 Task: Use the formula "DB" in spreadsheet "Project protfolio".
Action: Mouse moved to (162, 95)
Screenshot: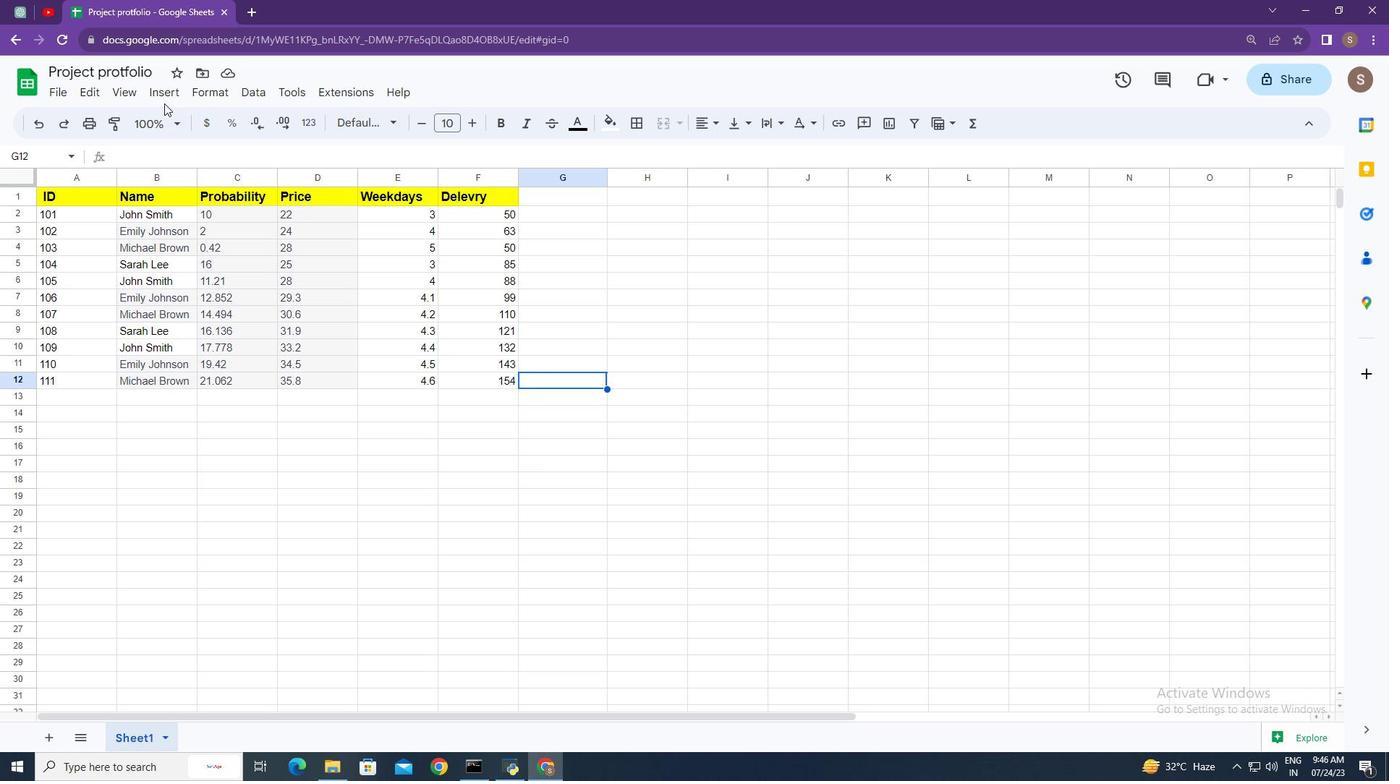 
Action: Mouse pressed left at (162, 95)
Screenshot: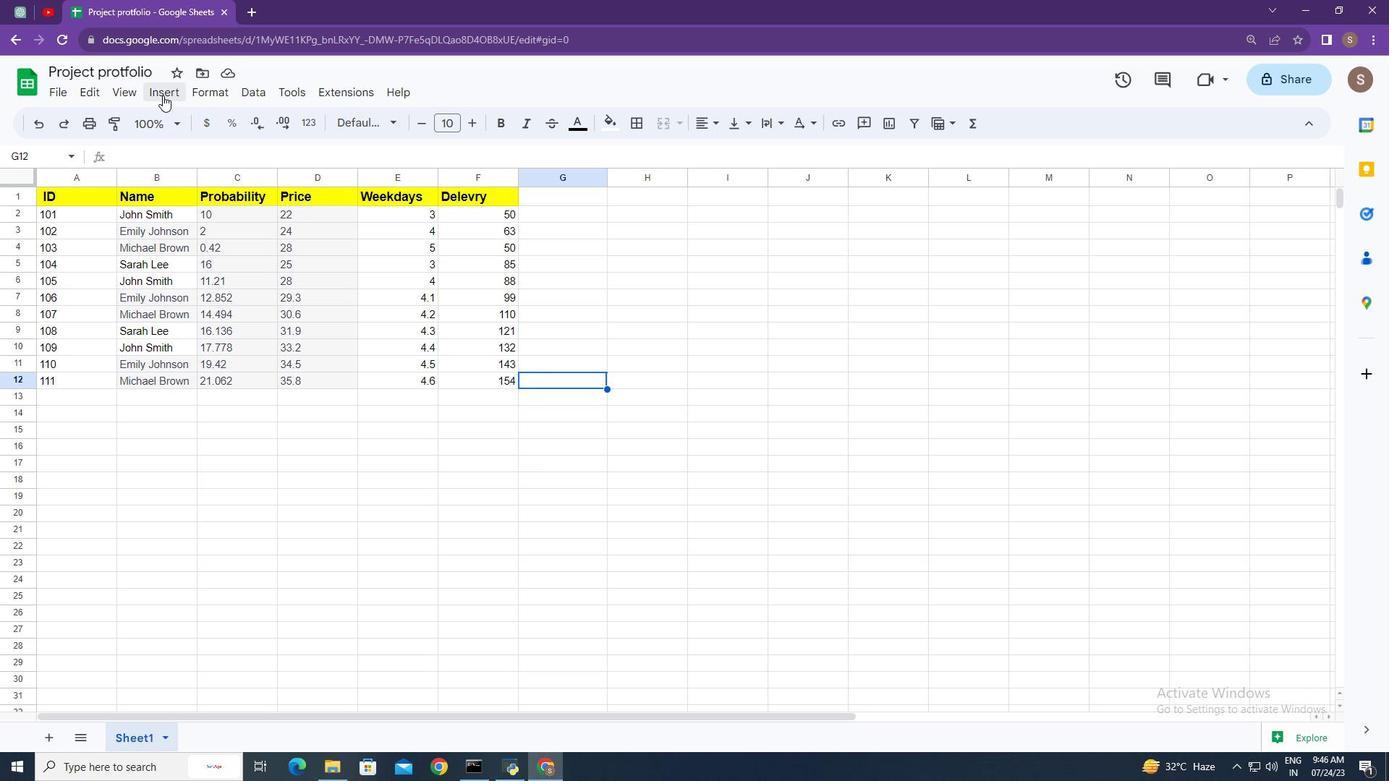 
Action: Mouse moved to (233, 366)
Screenshot: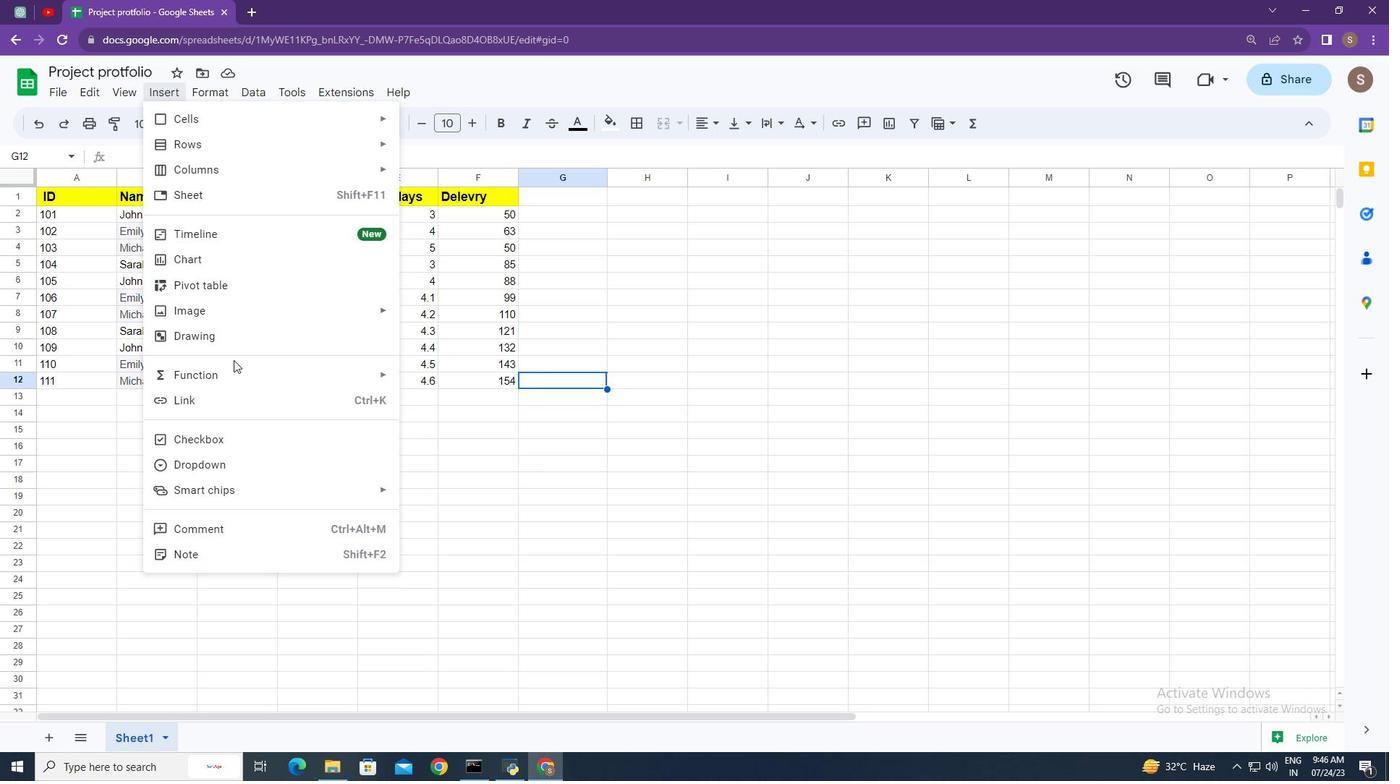 
Action: Mouse pressed left at (233, 366)
Screenshot: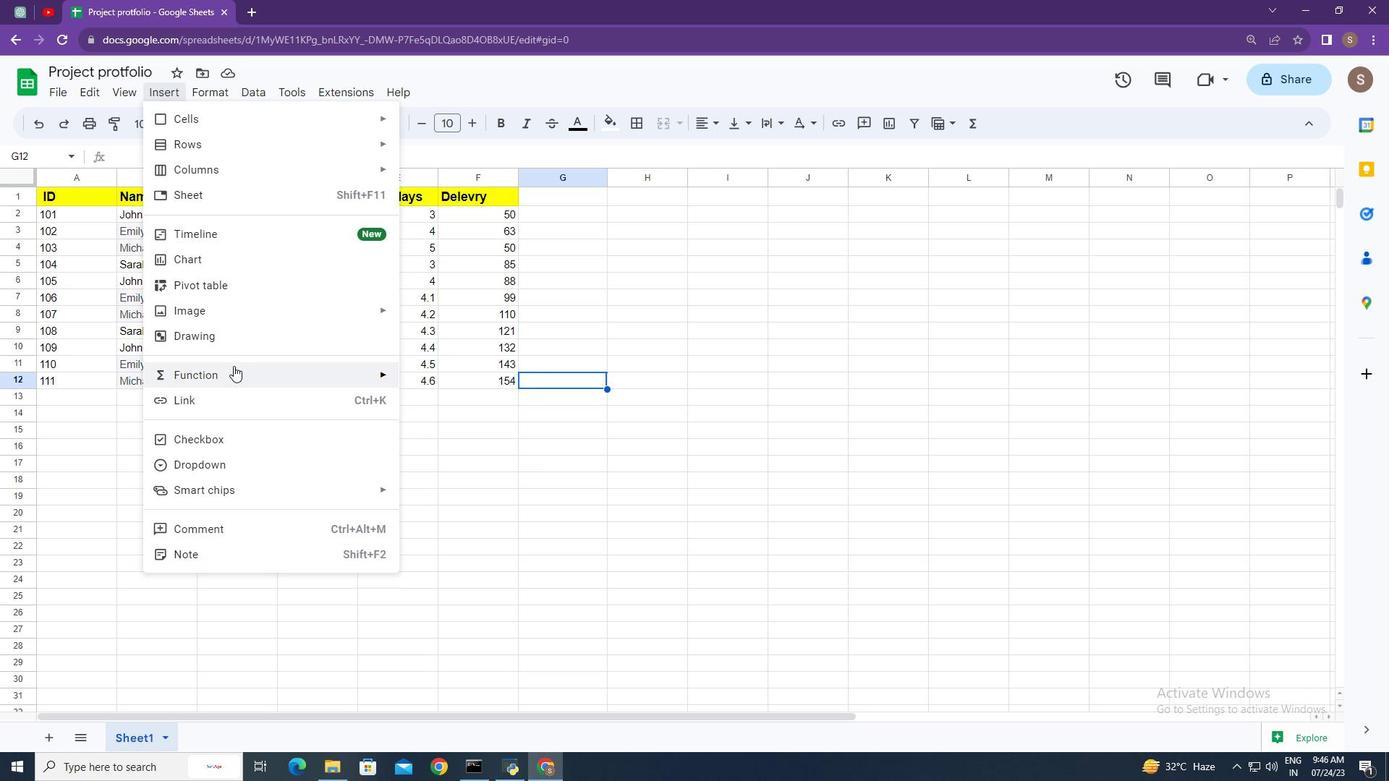
Action: Mouse moved to (417, 295)
Screenshot: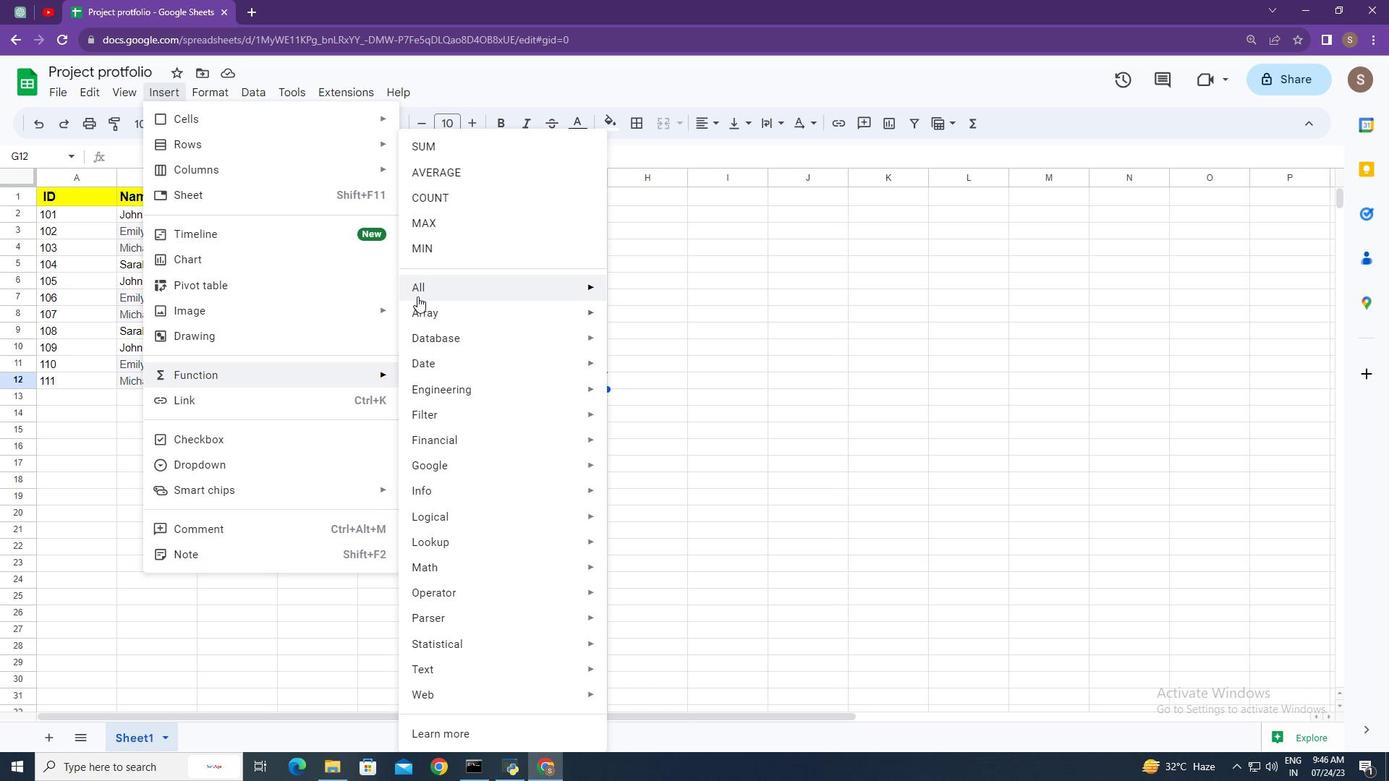
Action: Mouse pressed left at (417, 295)
Screenshot: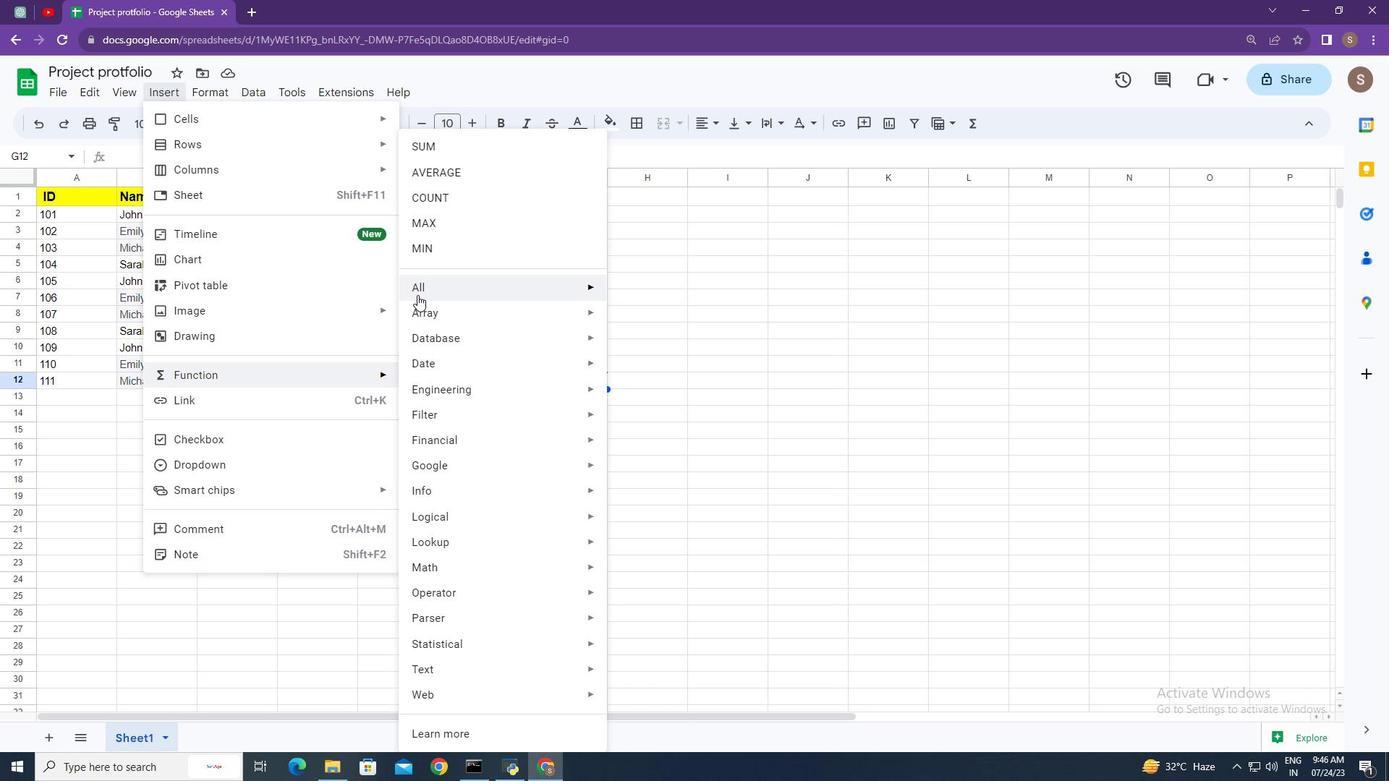 
Action: Mouse moved to (649, 350)
Screenshot: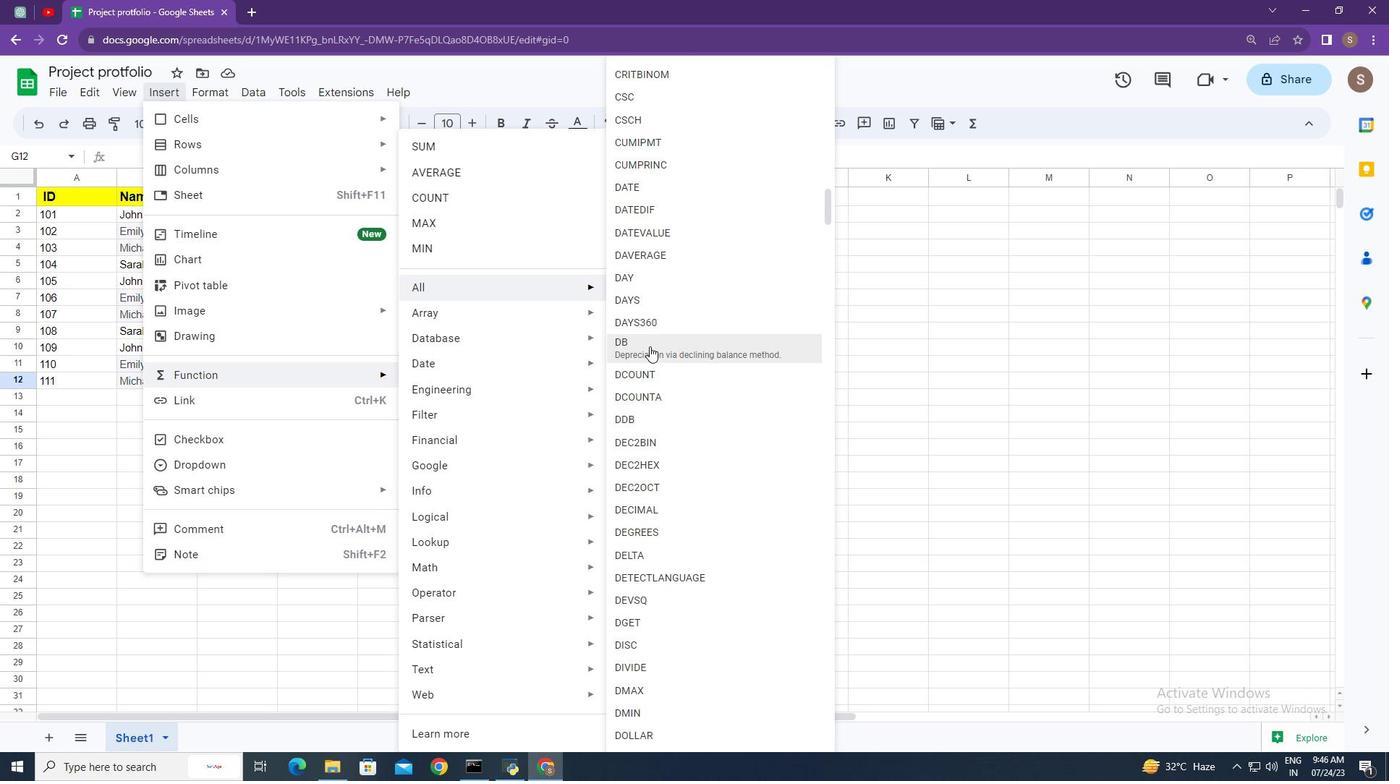 
Action: Mouse pressed left at (649, 350)
Screenshot: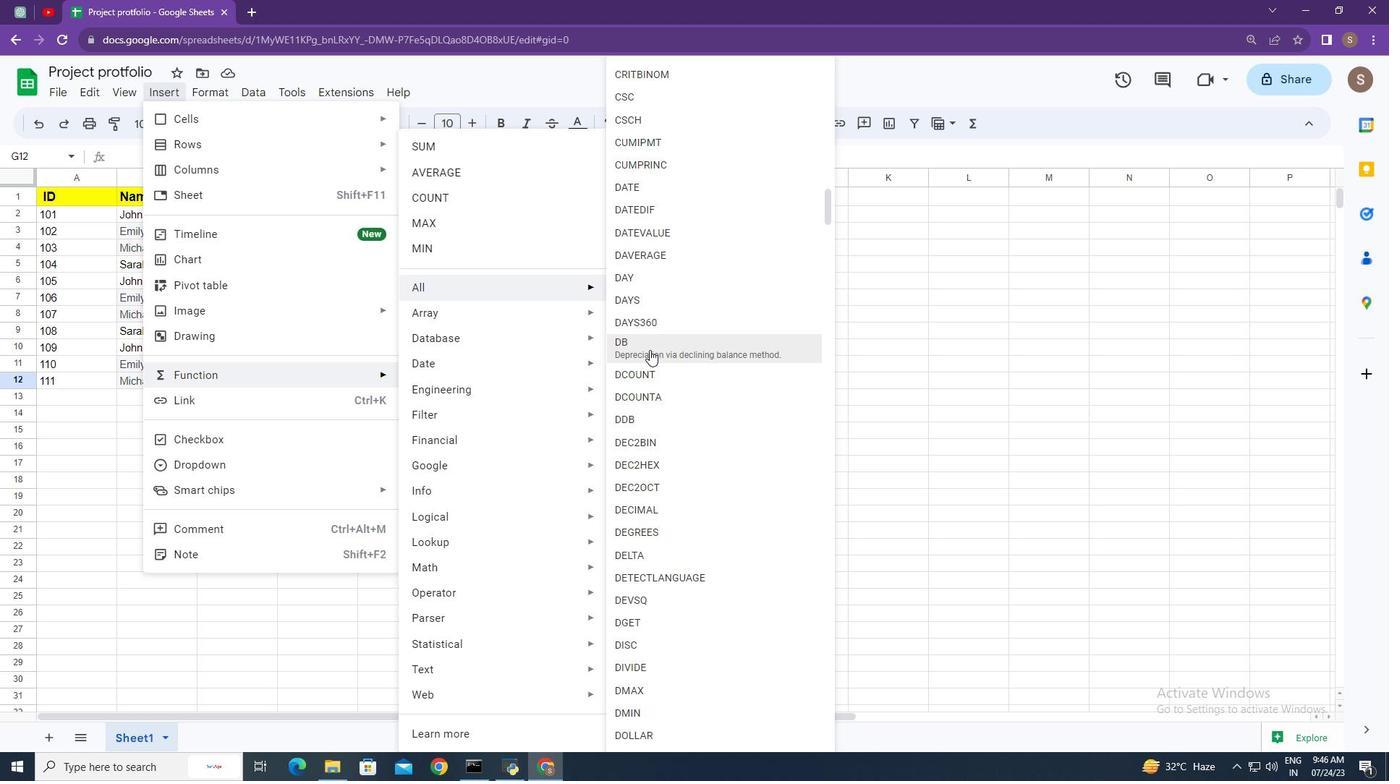 
Action: Mouse moved to (651, 353)
Screenshot: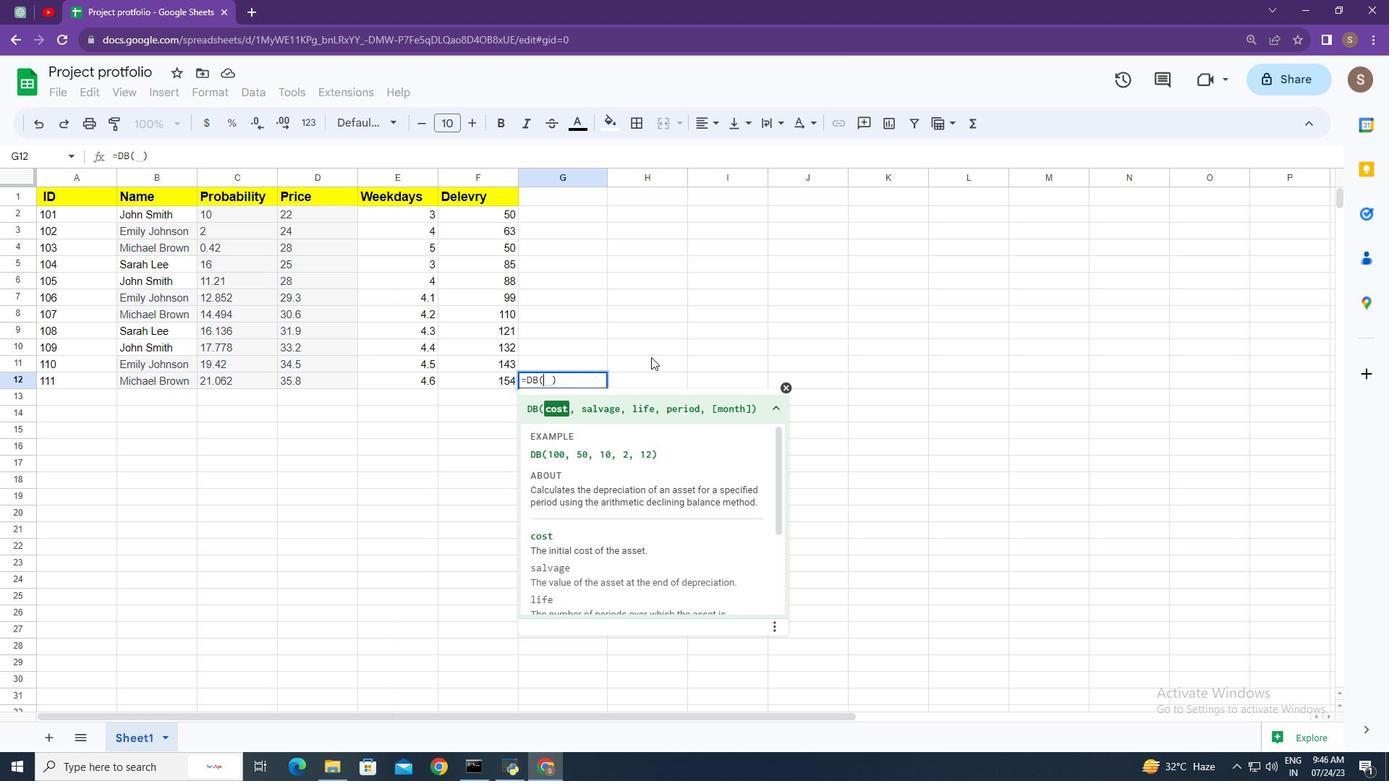 
Action: Key pressed 100,<Key.space>90,<Key.space>15,<Key.space>6,<Key.space>14<Key.backspace><Key.enter>
Screenshot: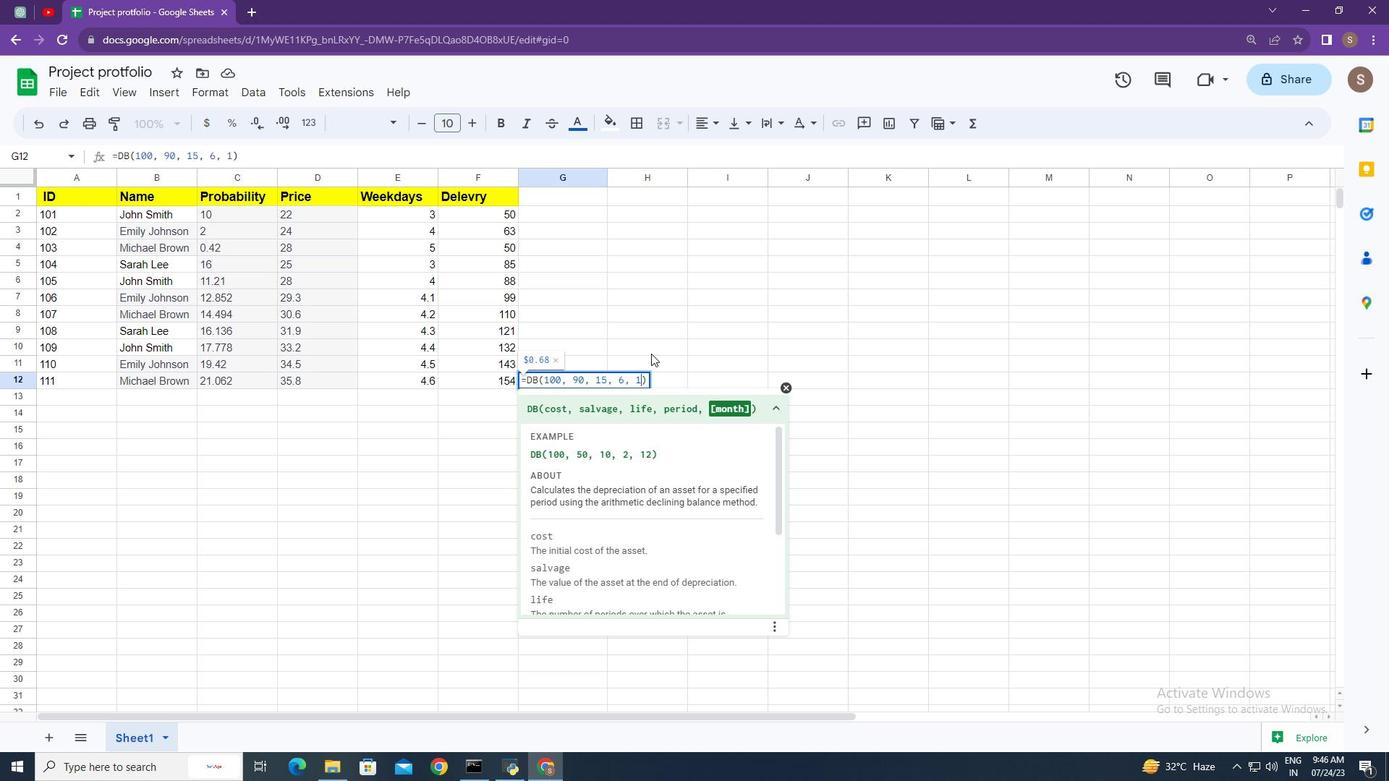 
Action: Mouse moved to (657, 387)
Screenshot: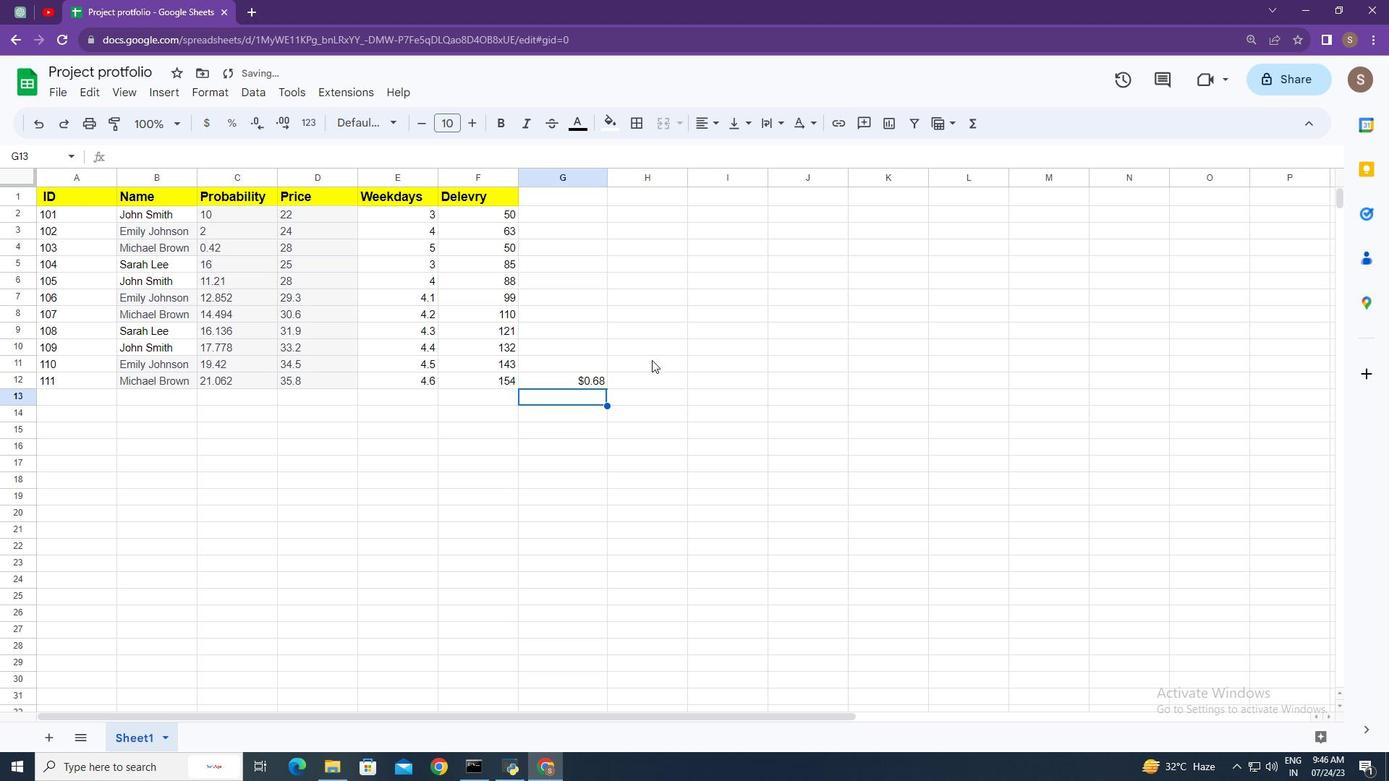 
